 Task: Toggle the visible option in the comments.
Action: Mouse moved to (30, 619)
Screenshot: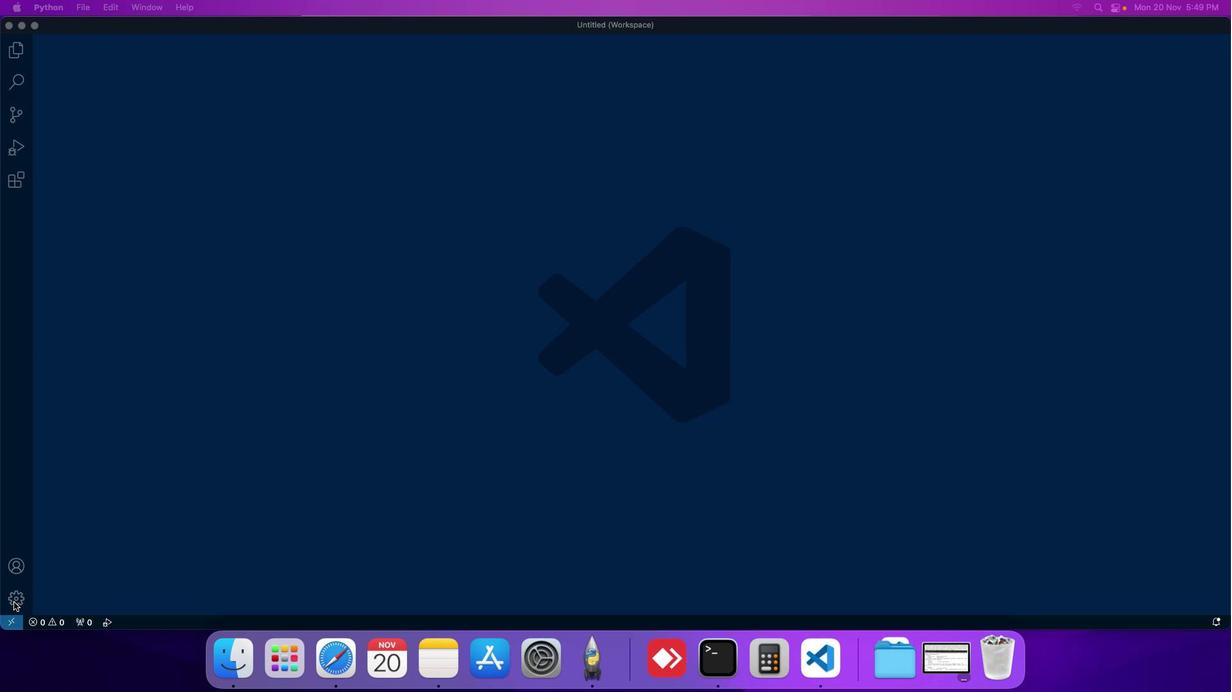 
Action: Mouse pressed left at (30, 619)
Screenshot: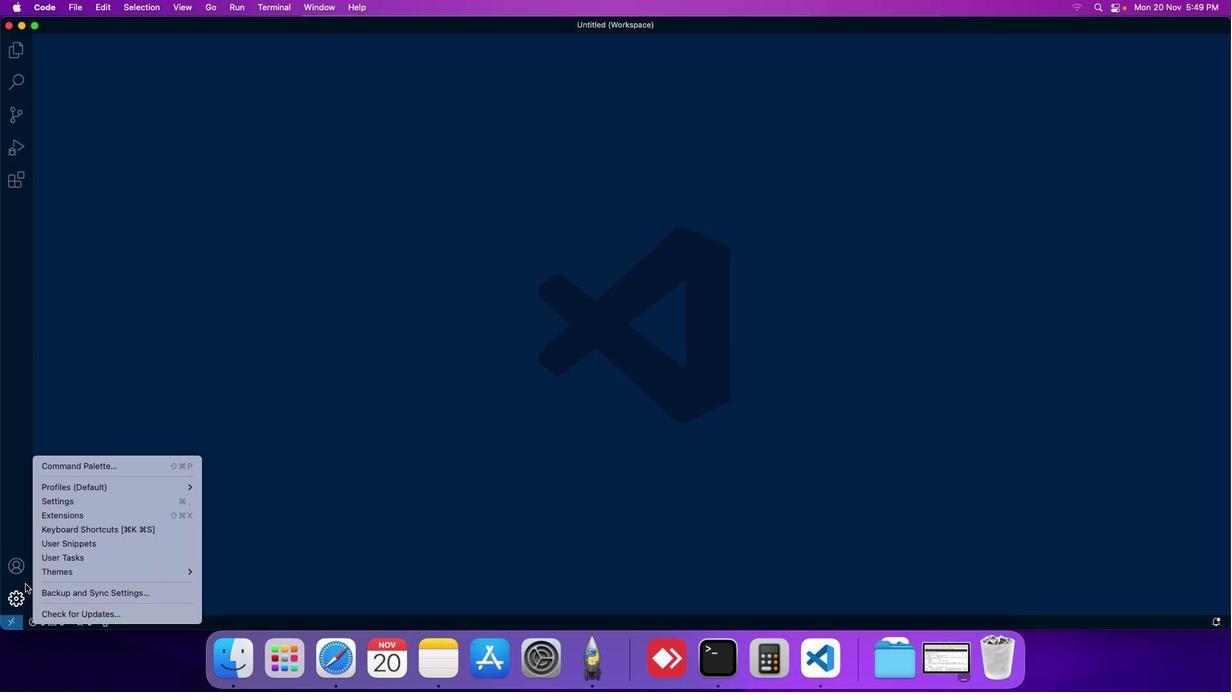 
Action: Mouse moved to (87, 522)
Screenshot: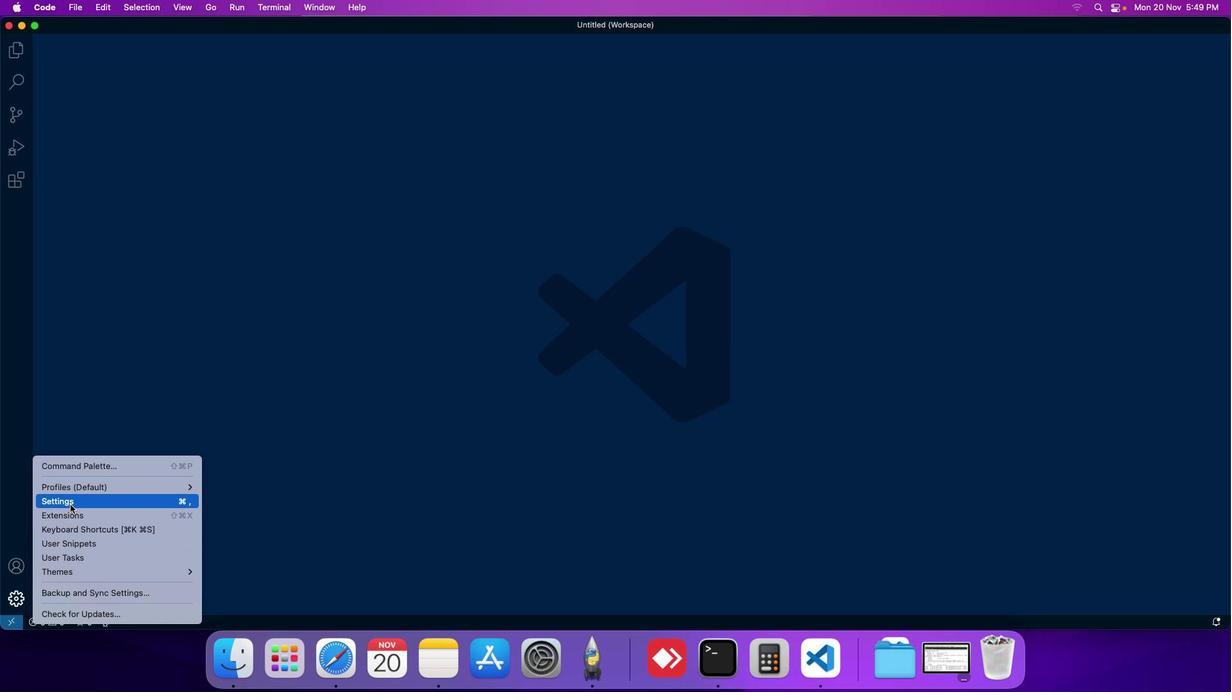 
Action: Mouse pressed left at (87, 522)
Screenshot: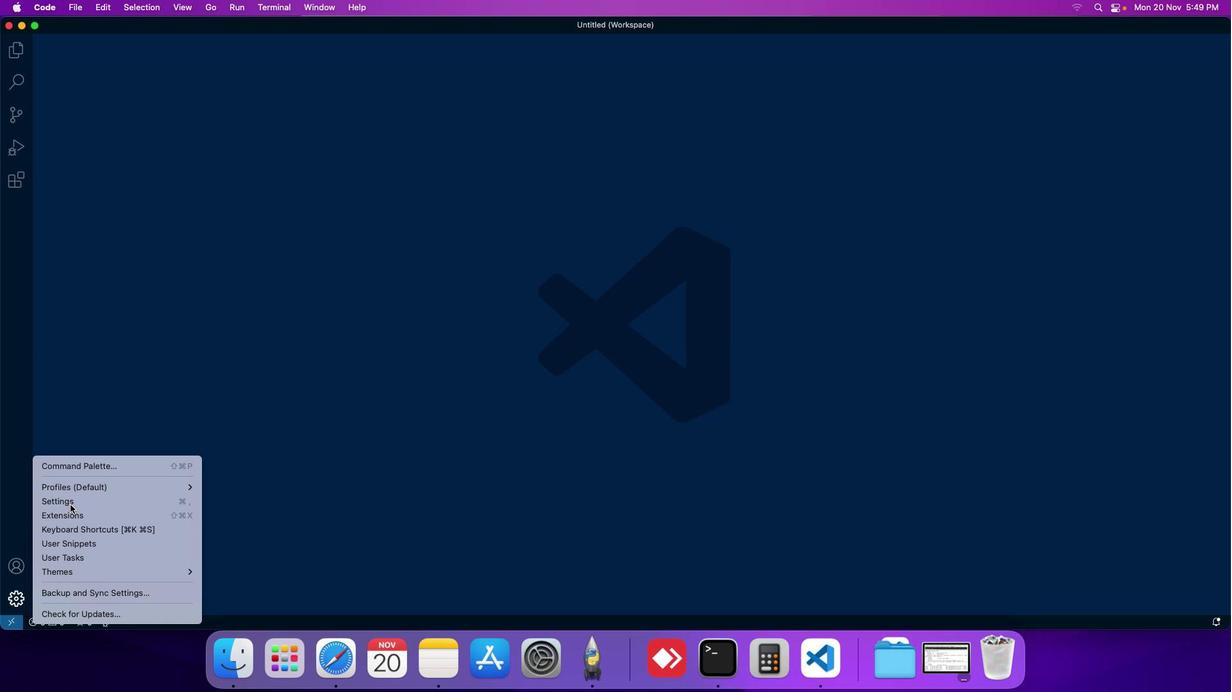
Action: Mouse moved to (306, 122)
Screenshot: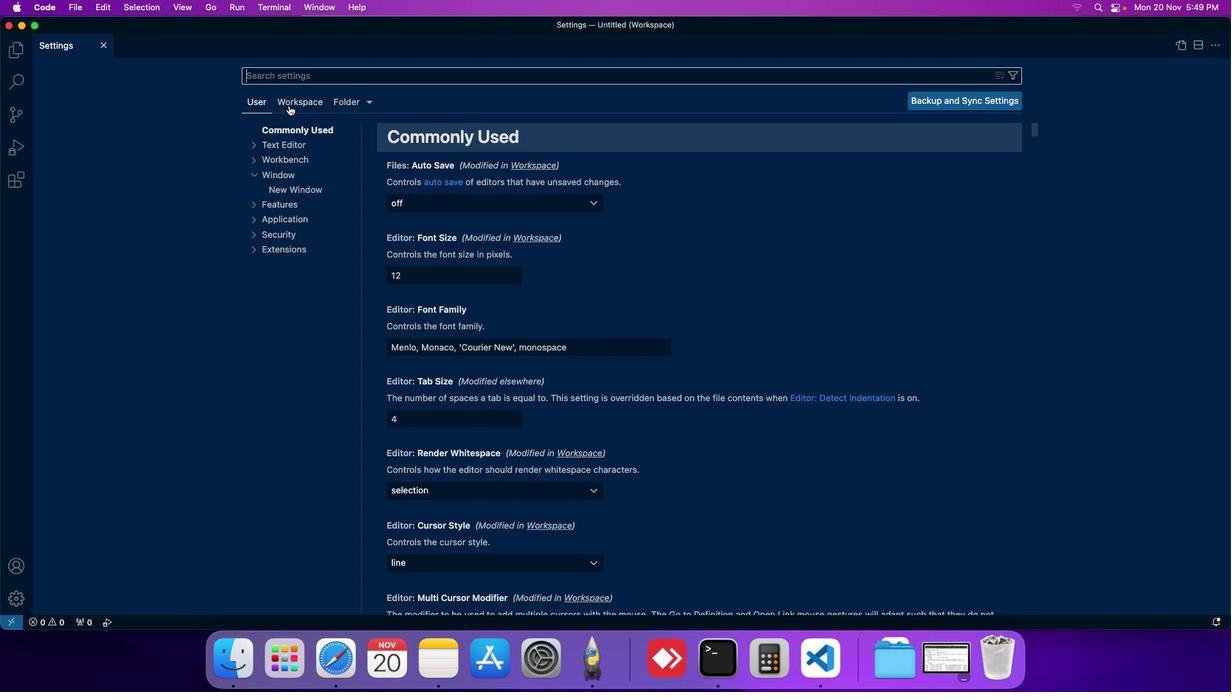 
Action: Mouse pressed left at (306, 122)
Screenshot: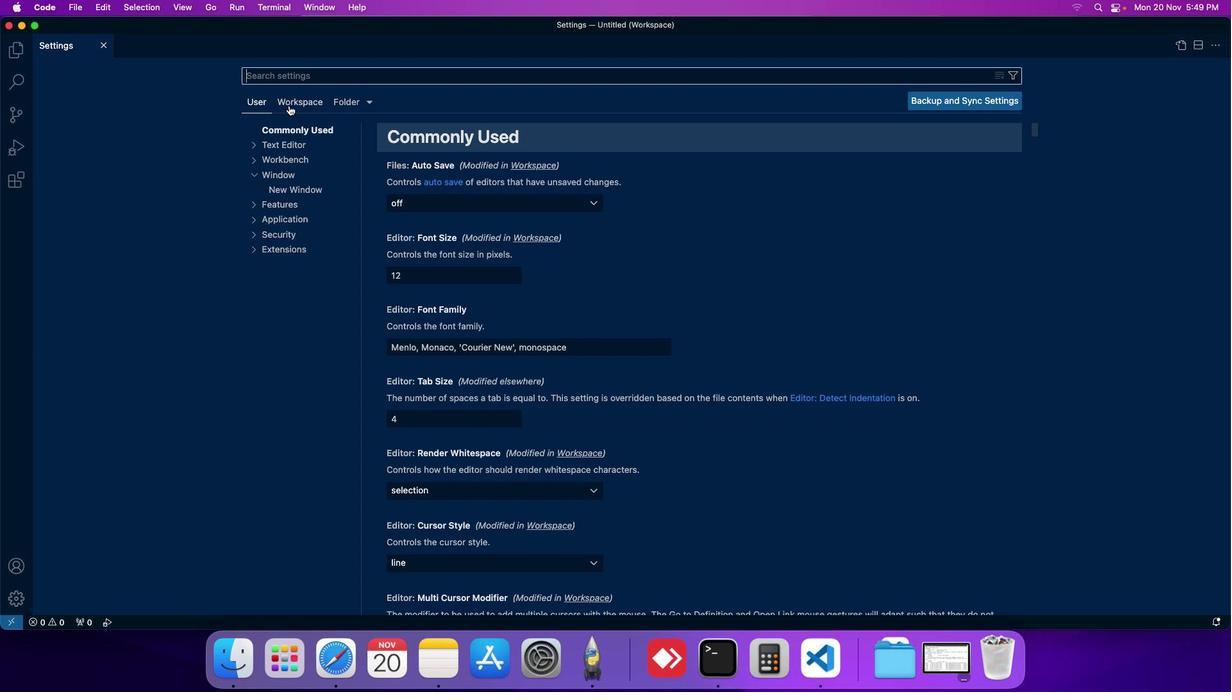 
Action: Mouse moved to (308, 204)
Screenshot: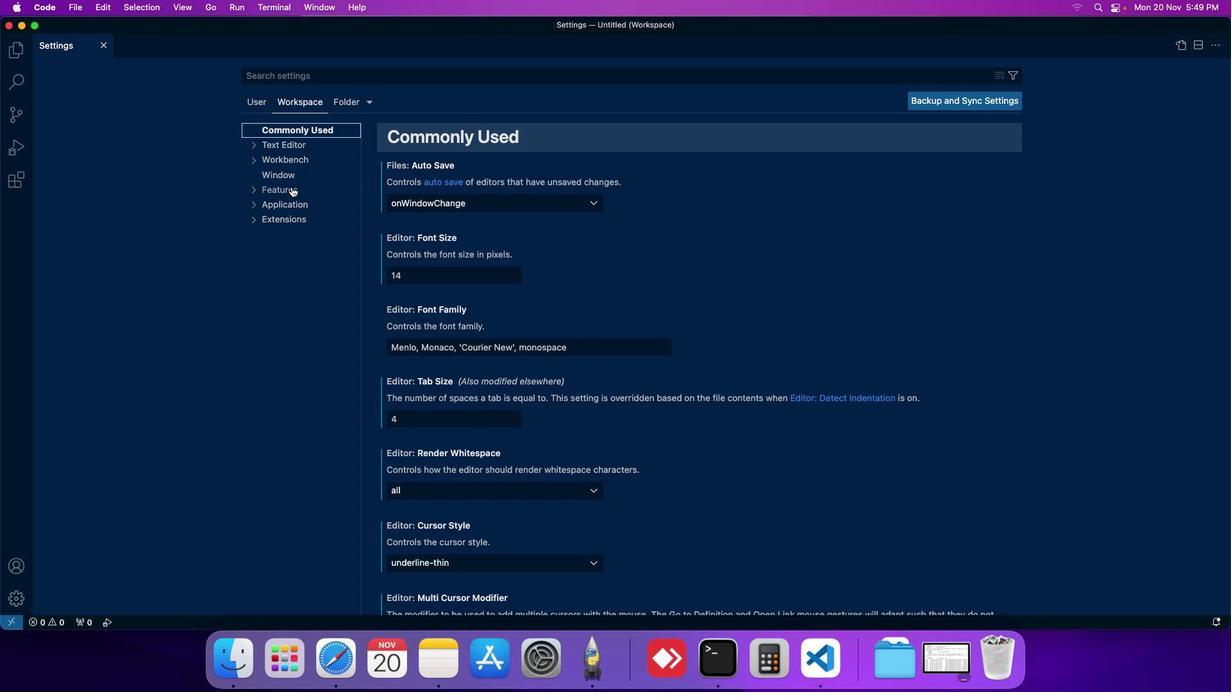 
Action: Mouse pressed left at (308, 204)
Screenshot: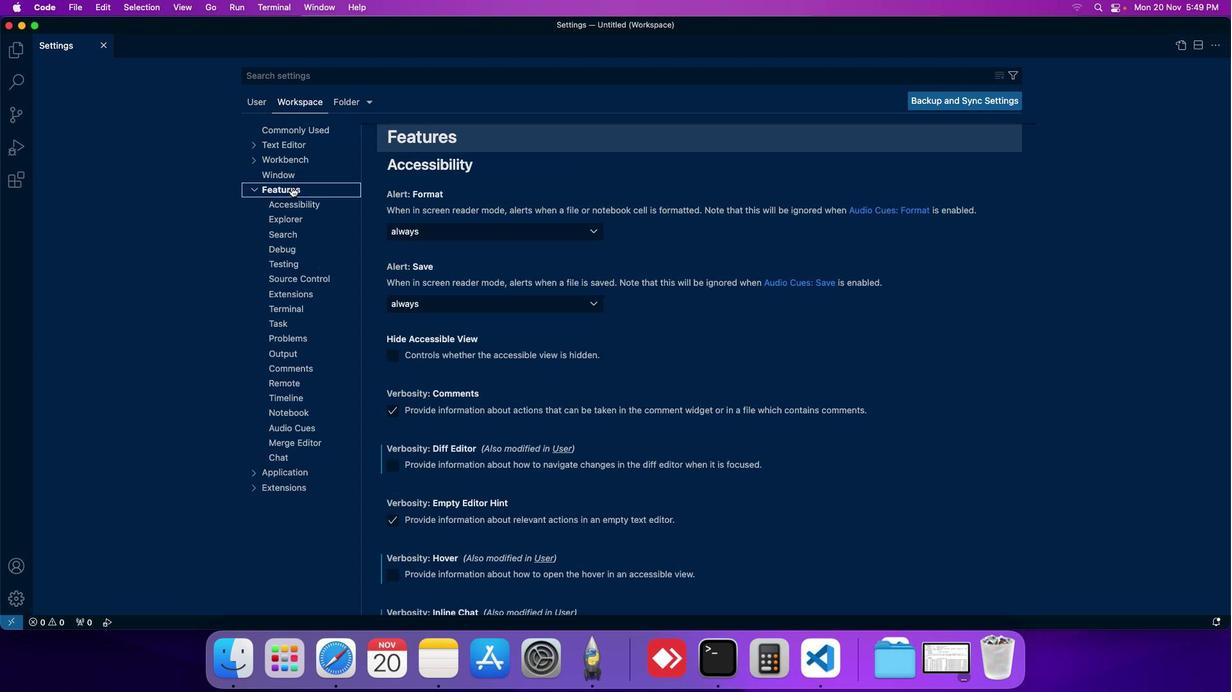 
Action: Mouse moved to (317, 330)
Screenshot: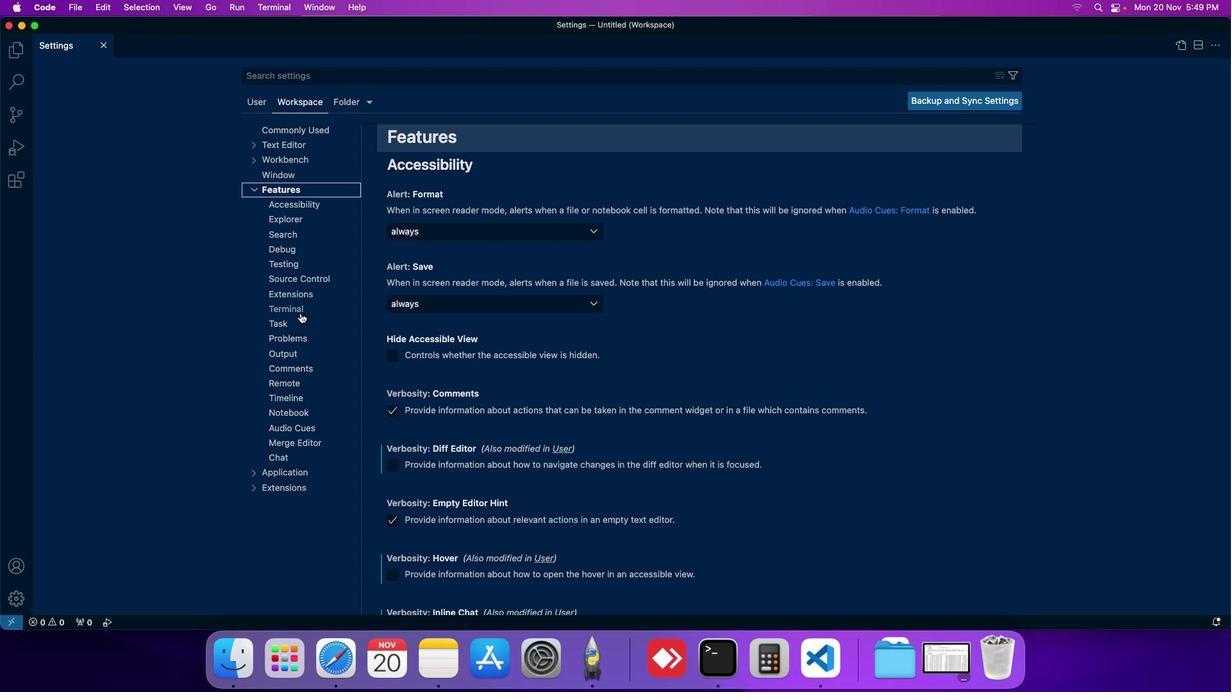 
Action: Mouse pressed left at (317, 330)
Screenshot: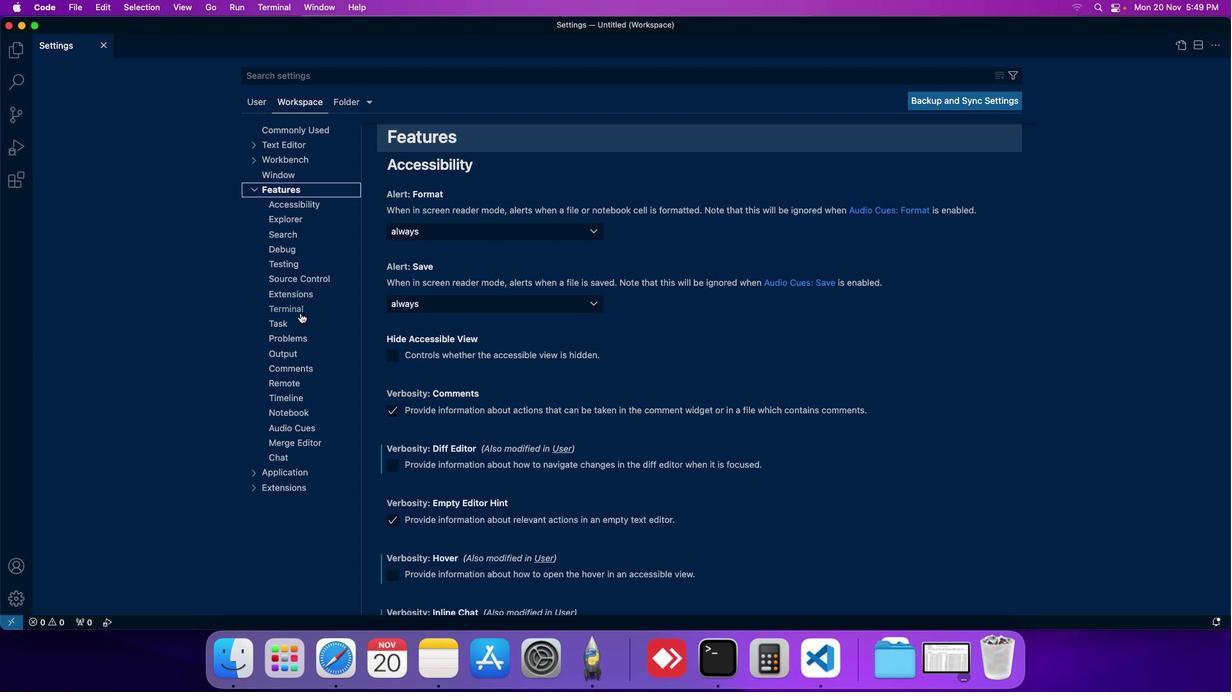 
Action: Mouse moved to (430, 323)
Screenshot: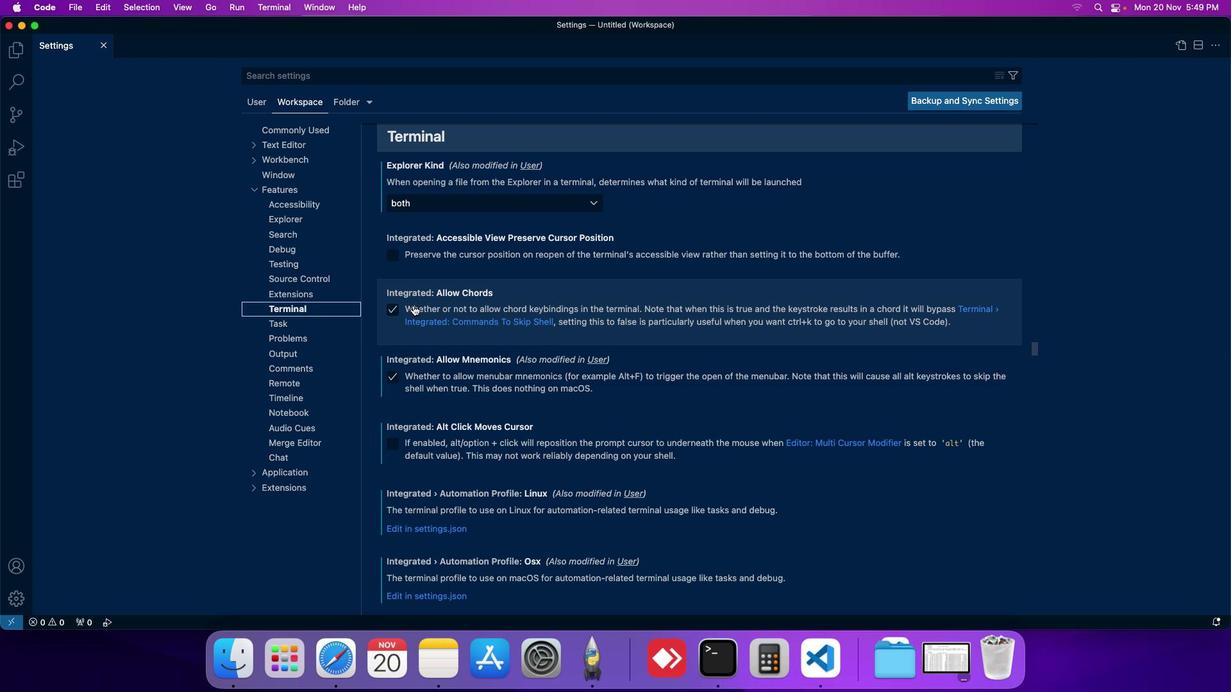 
Action: Mouse scrolled (430, 323) with delta (17, 16)
Screenshot: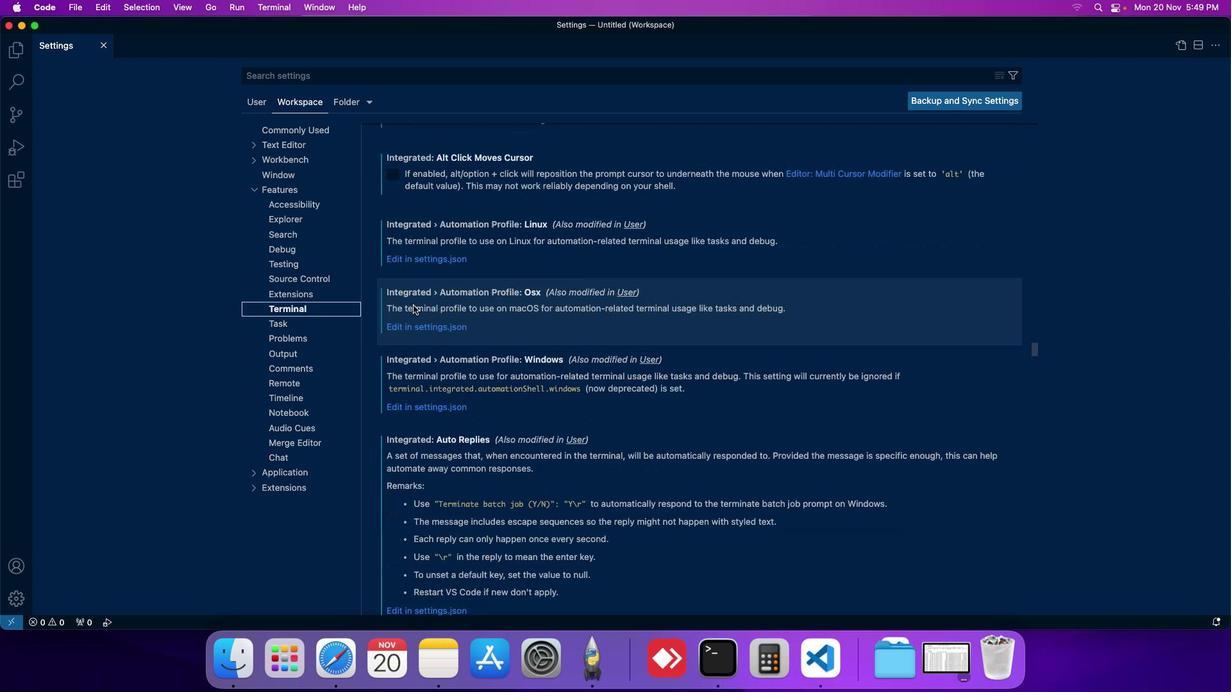 
Action: Mouse scrolled (430, 323) with delta (17, 16)
Screenshot: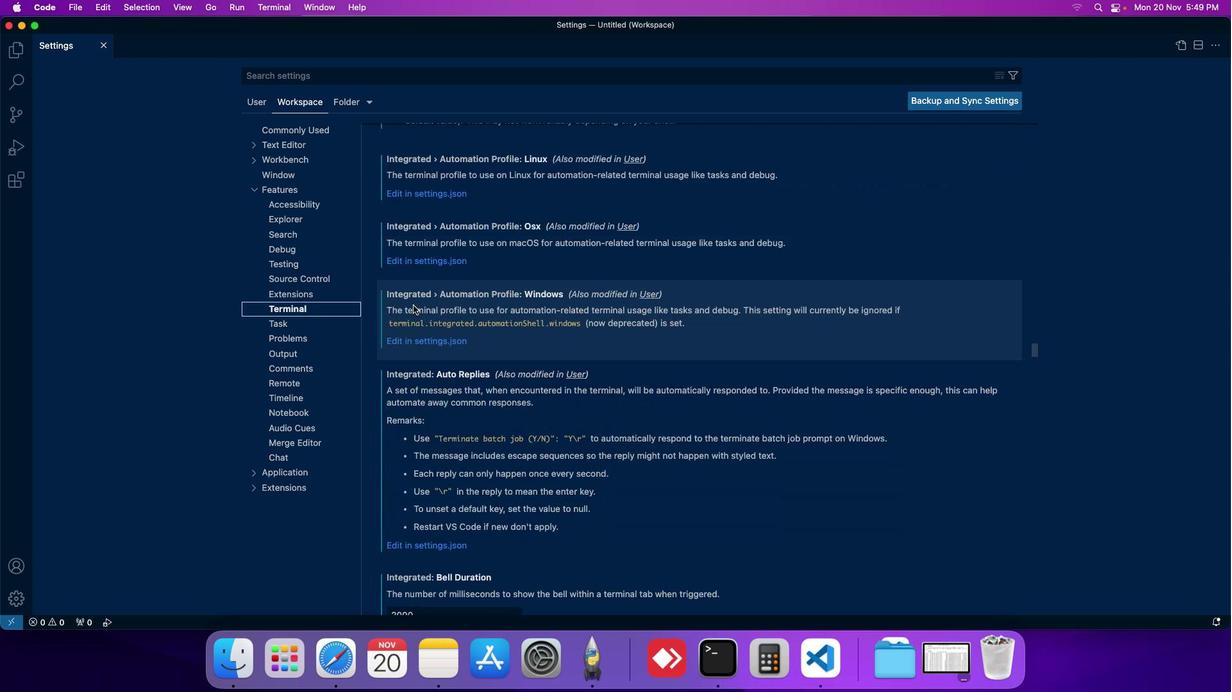 
Action: Mouse scrolled (430, 323) with delta (17, 16)
Screenshot: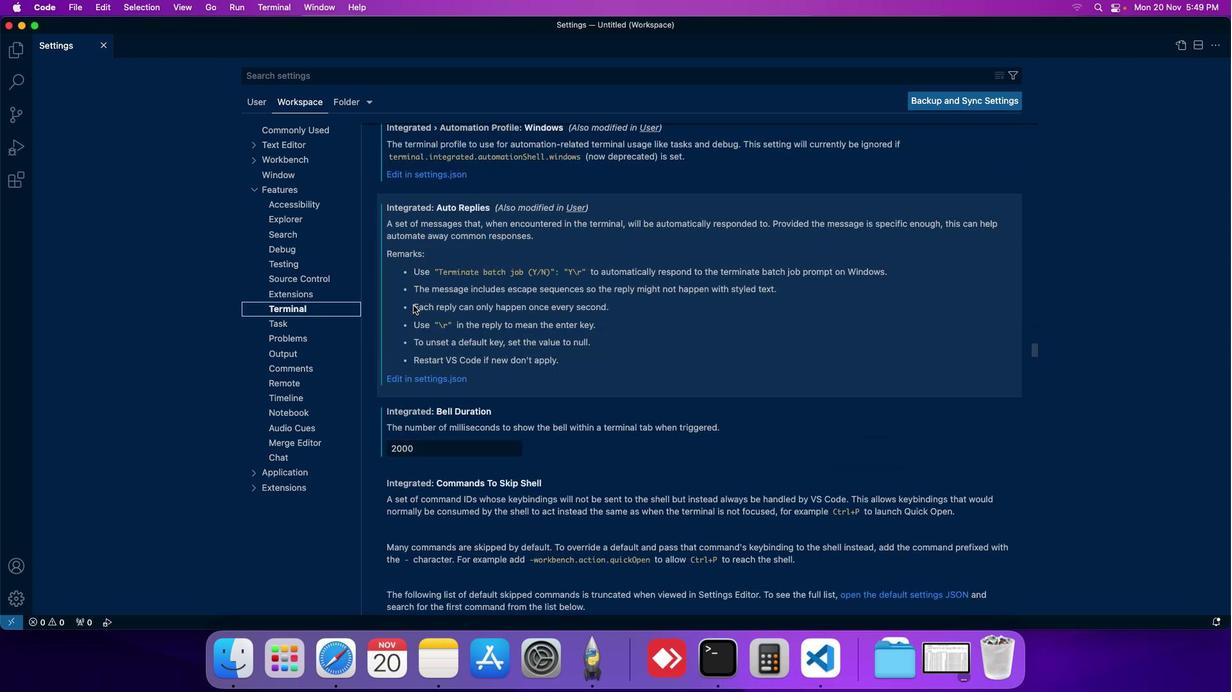
Action: Mouse scrolled (430, 323) with delta (17, 16)
Screenshot: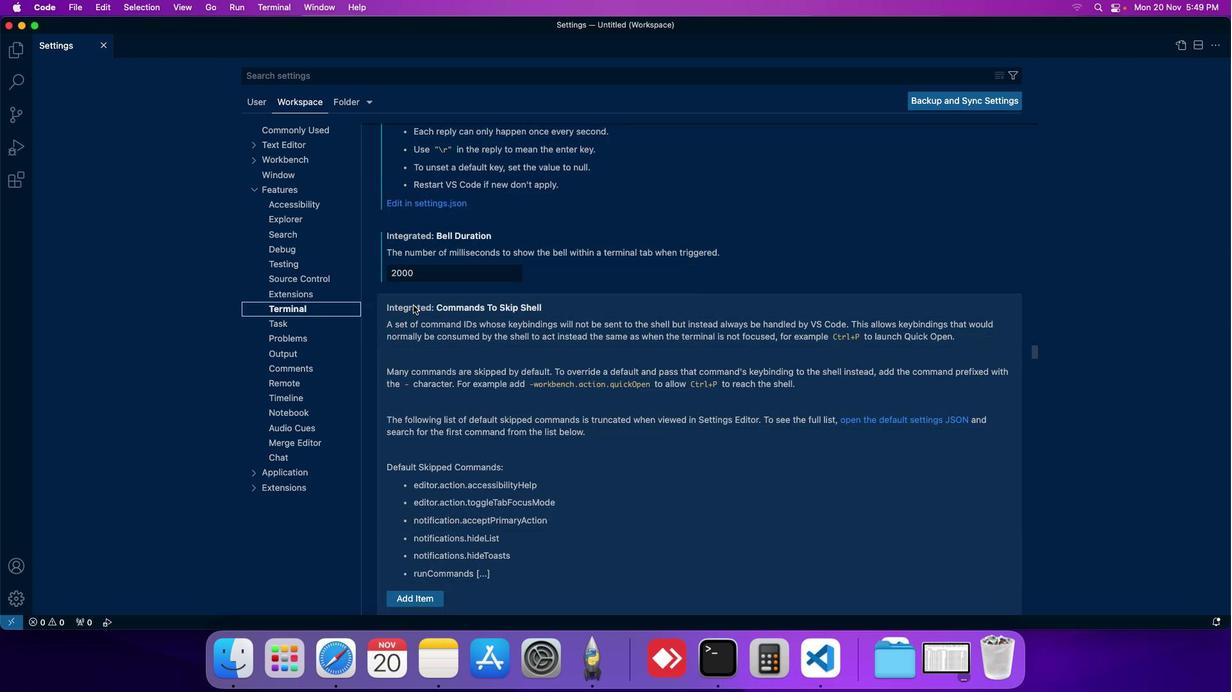 
Action: Mouse scrolled (430, 323) with delta (17, 16)
Screenshot: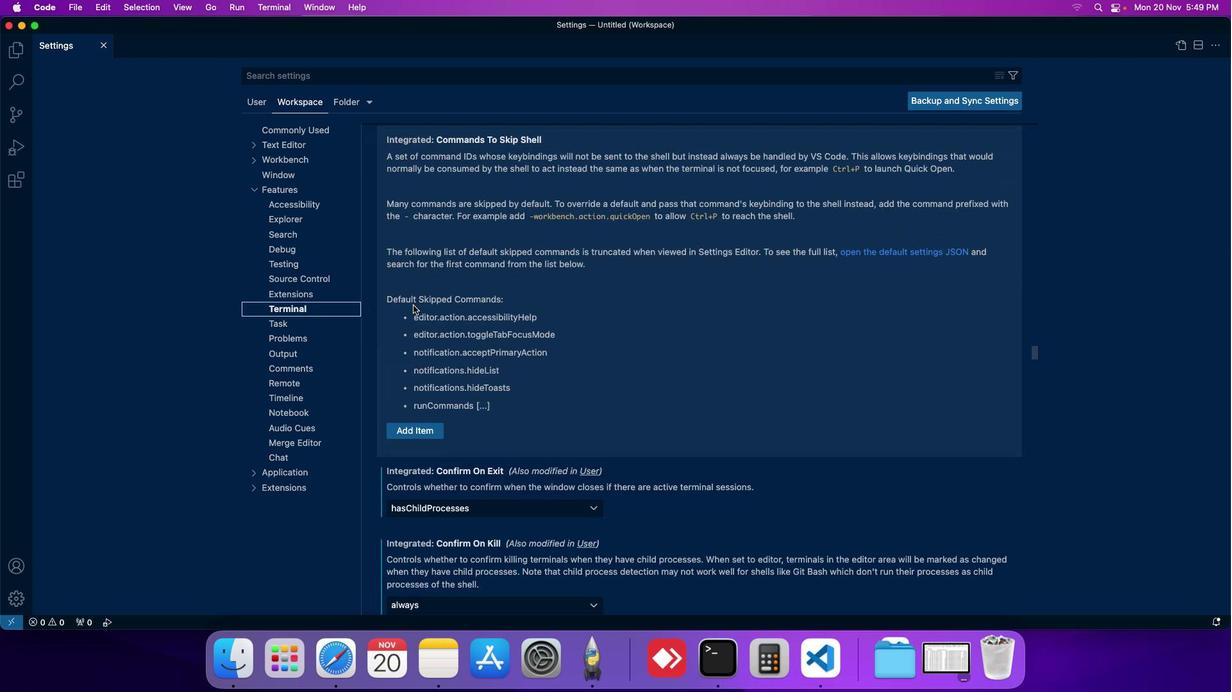 
Action: Mouse moved to (323, 385)
Screenshot: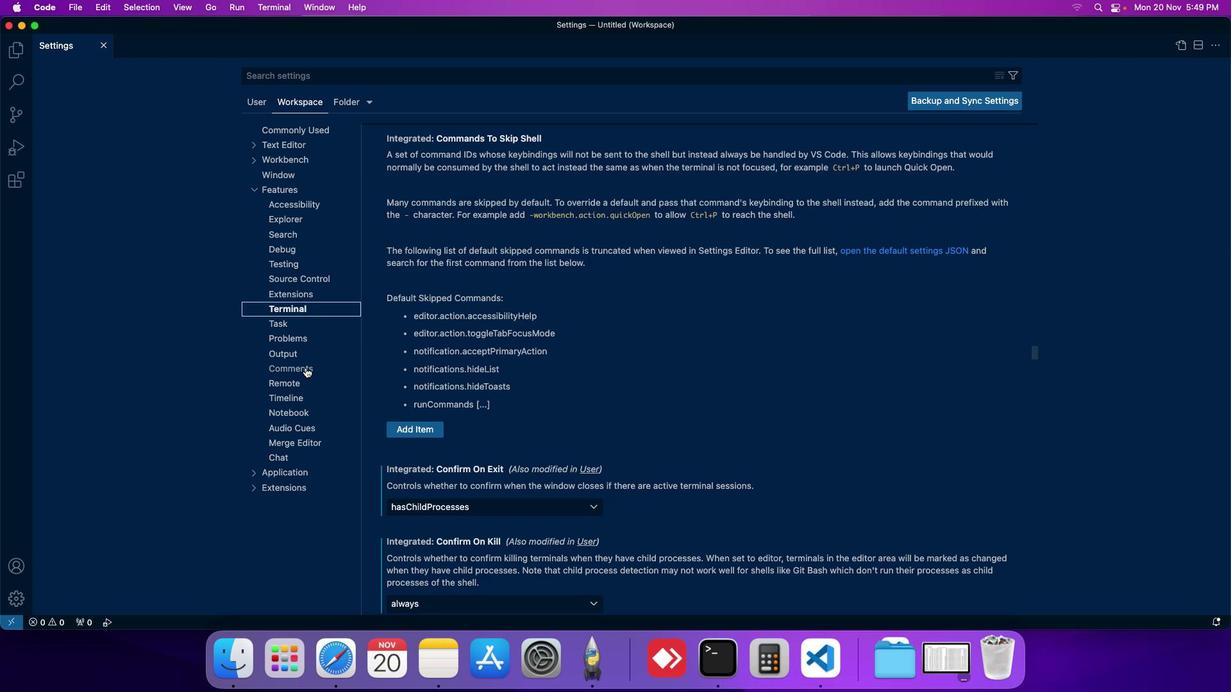 
Action: Mouse pressed left at (323, 385)
Screenshot: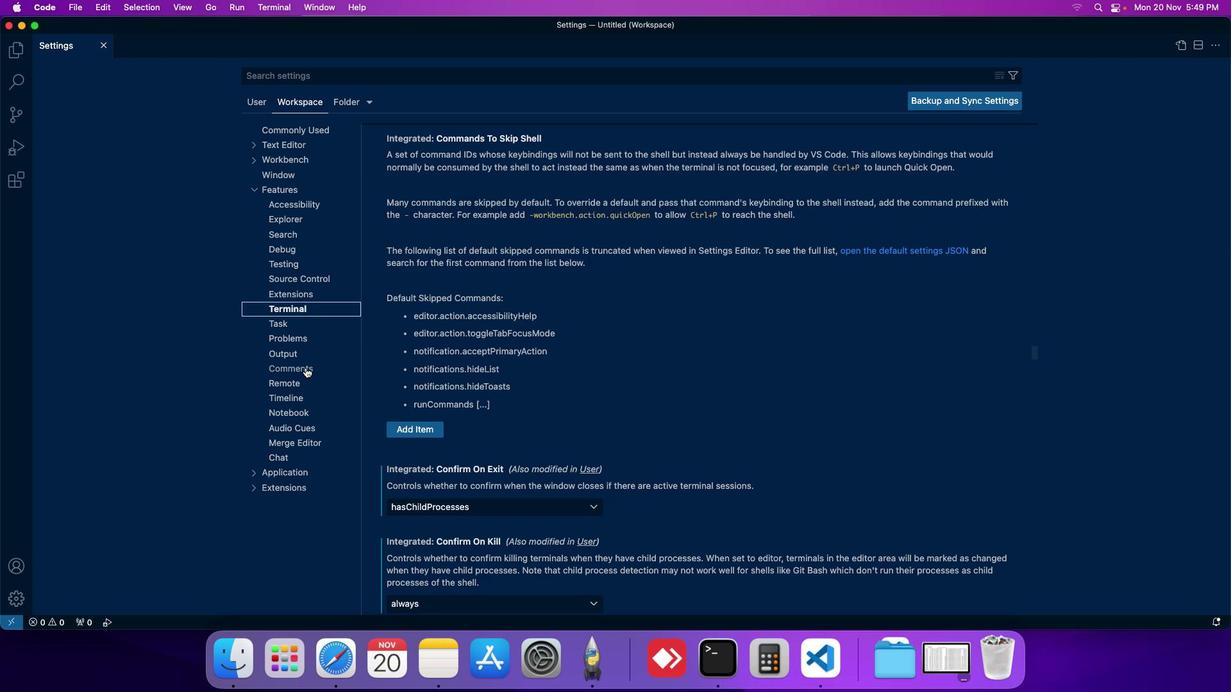 
Action: Mouse moved to (414, 436)
Screenshot: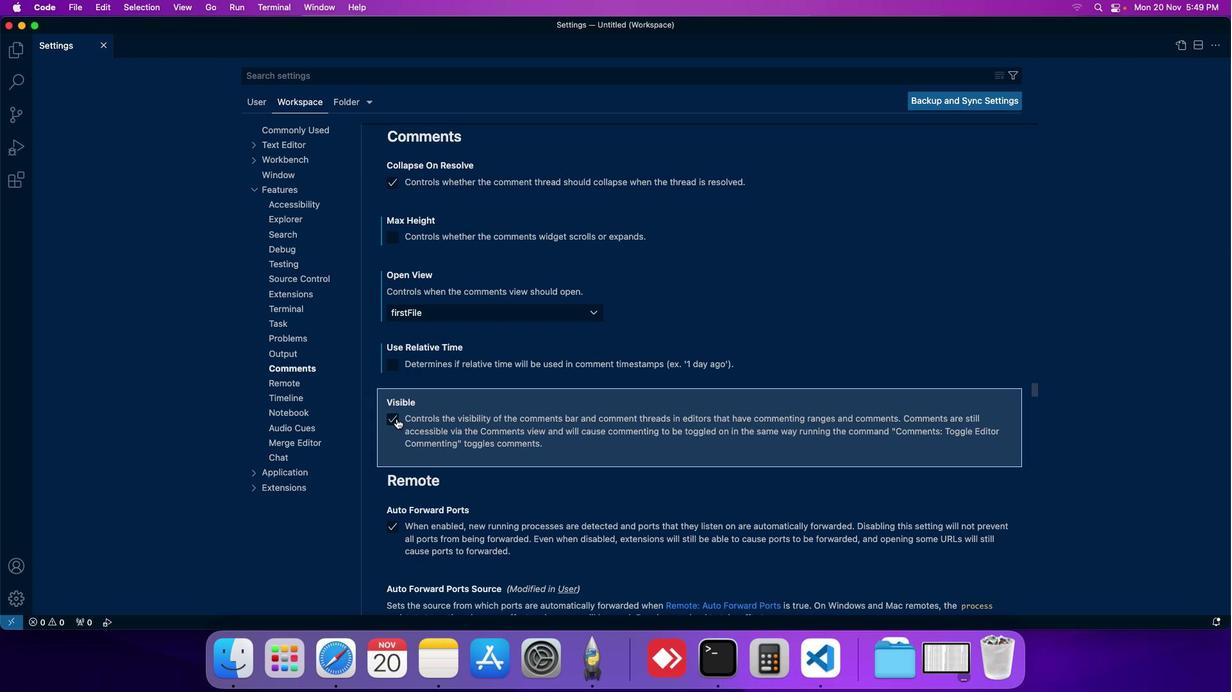 
Action: Mouse pressed left at (414, 436)
Screenshot: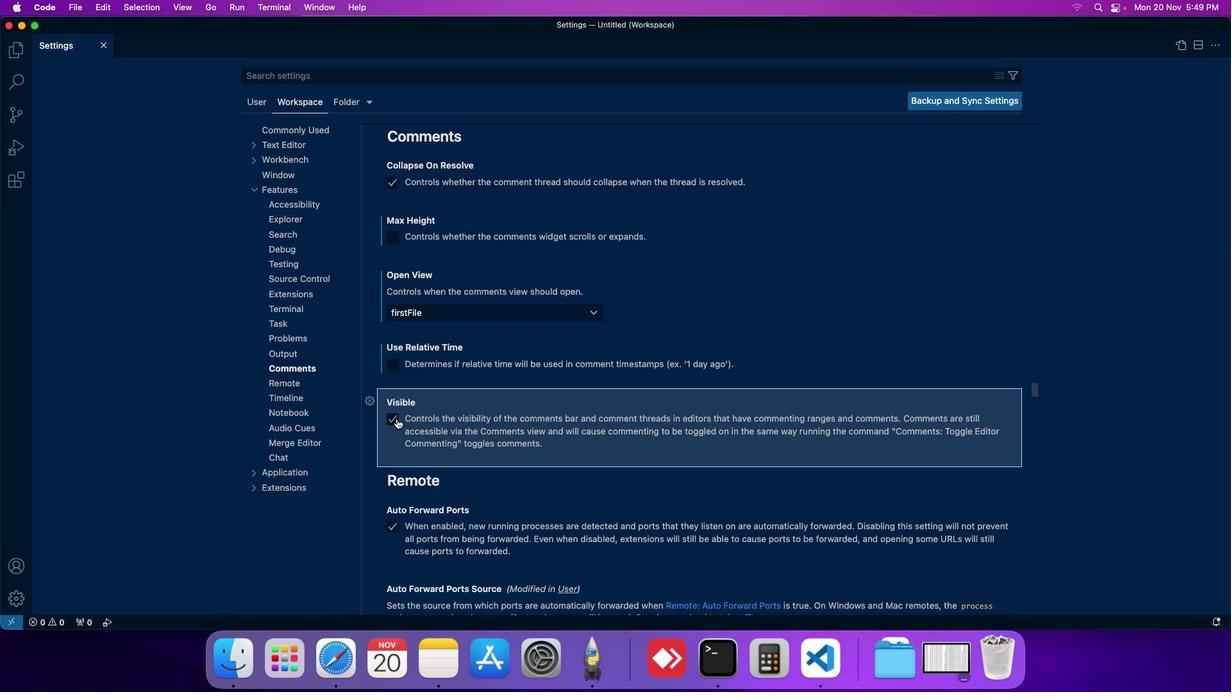 
Action: Mouse moved to (415, 438)
Screenshot: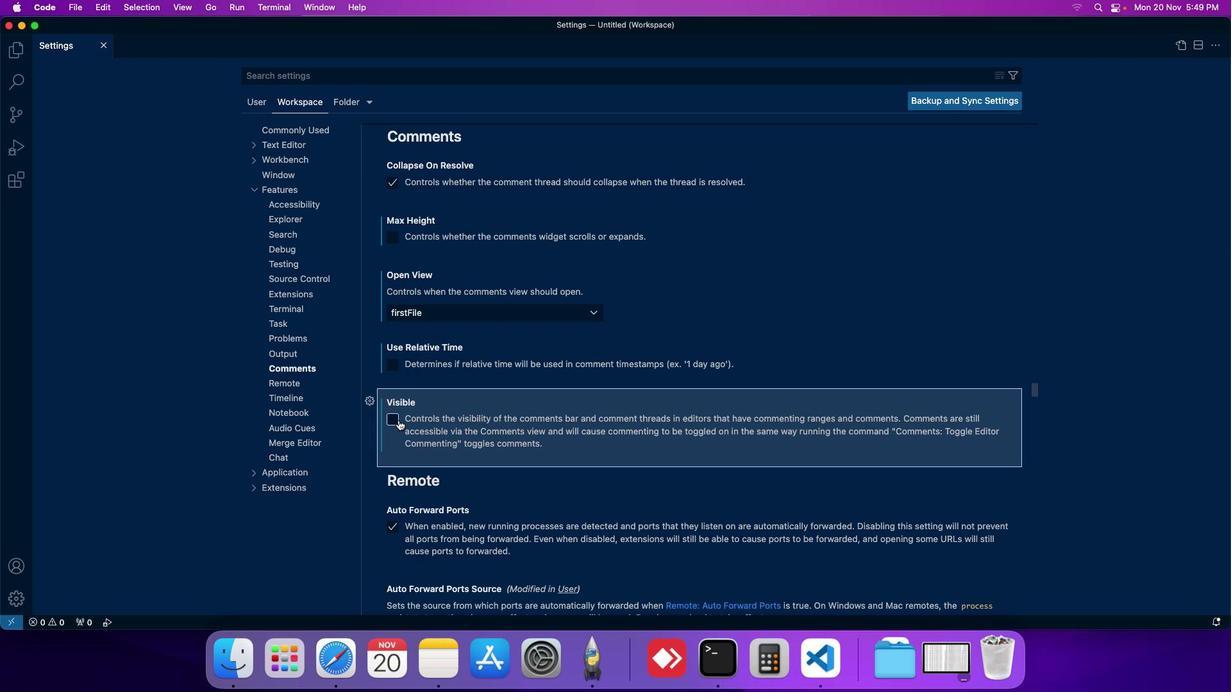 
